 Task: Change the Preferred video resolution to Very Low Definition (240 lines).
Action: Mouse moved to (89, 13)
Screenshot: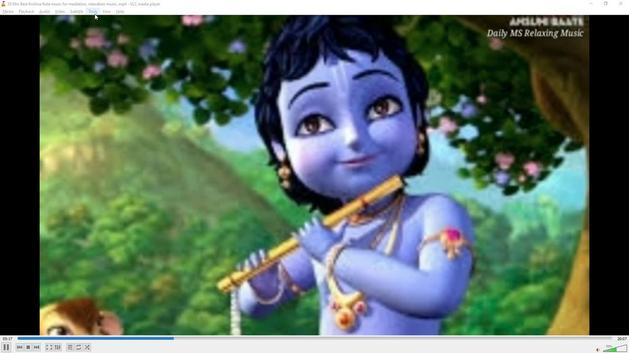 
Action: Mouse pressed left at (89, 13)
Screenshot: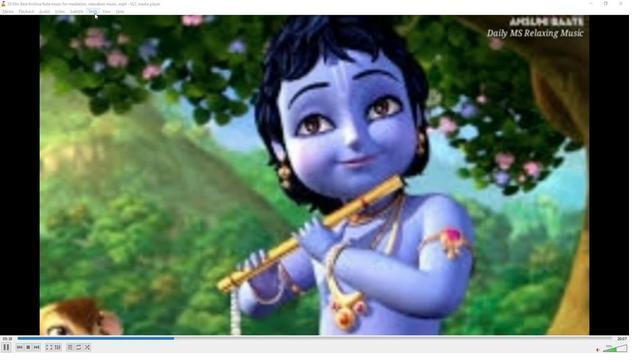 
Action: Mouse moved to (86, 86)
Screenshot: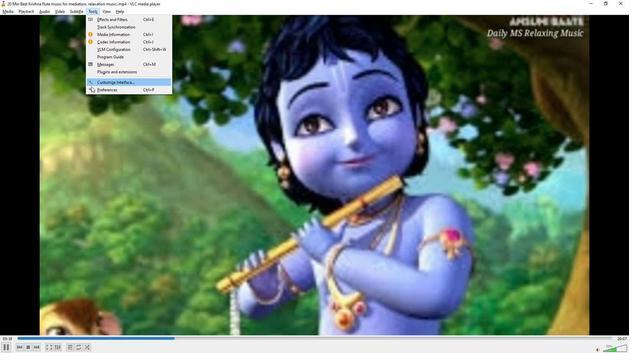 
Action: Mouse pressed left at (86, 86)
Screenshot: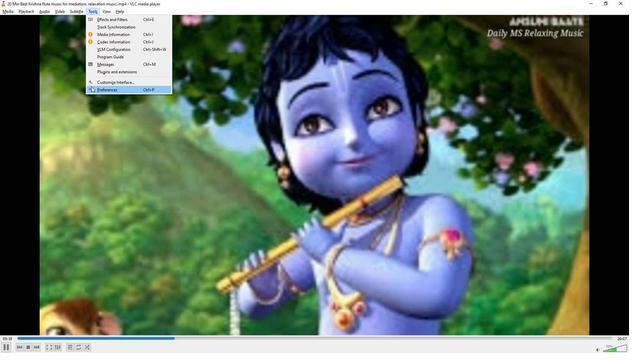 
Action: Mouse moved to (206, 285)
Screenshot: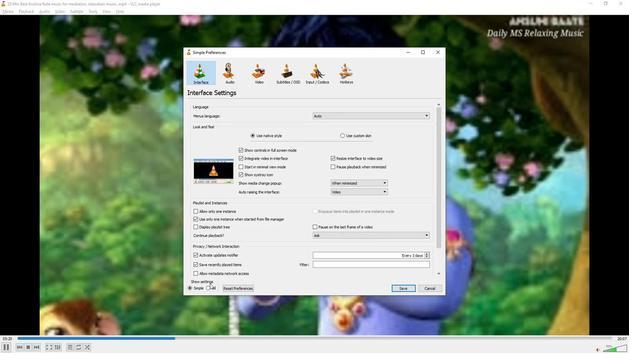 
Action: Mouse pressed left at (206, 285)
Screenshot: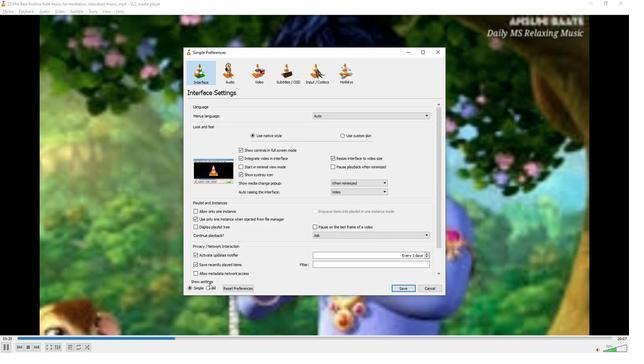 
Action: Mouse moved to (206, 288)
Screenshot: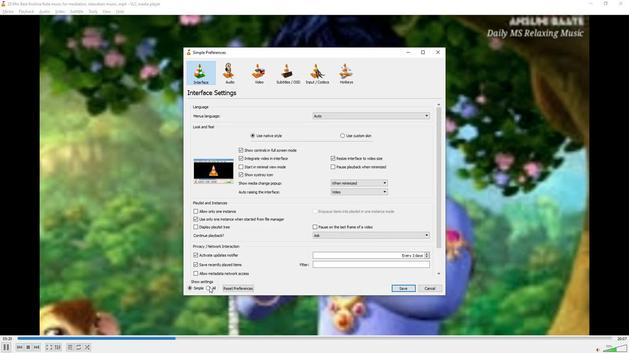 
Action: Mouse pressed left at (206, 288)
Screenshot: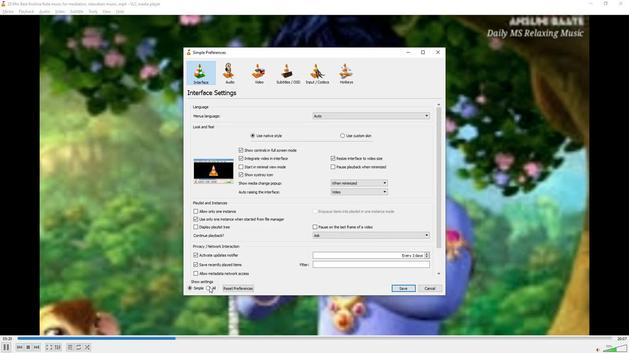 
Action: Mouse moved to (208, 169)
Screenshot: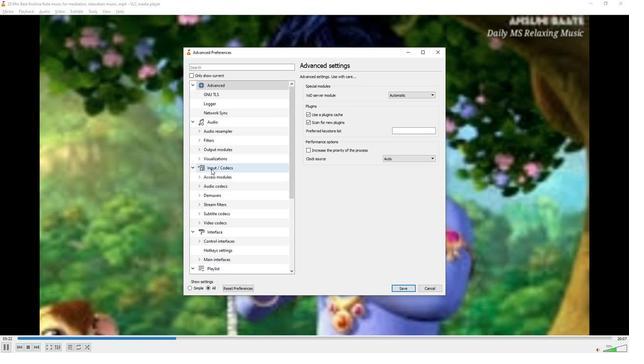 
Action: Mouse pressed left at (208, 169)
Screenshot: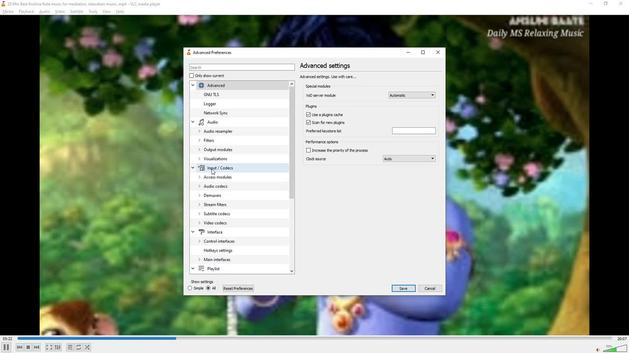 
Action: Mouse moved to (400, 184)
Screenshot: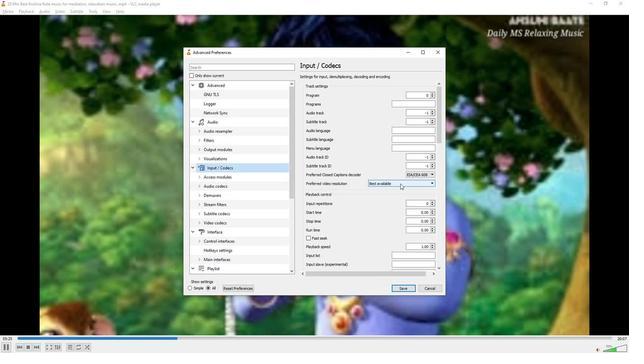 
Action: Mouse pressed left at (400, 184)
Screenshot: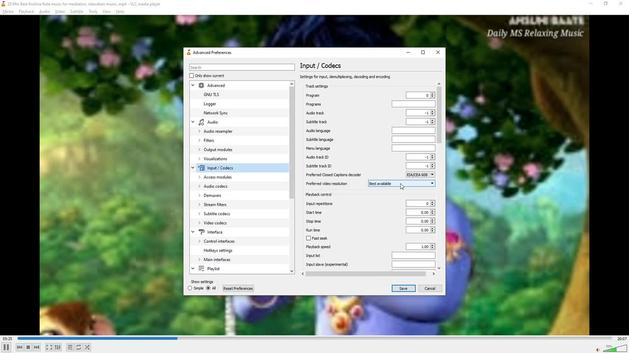 
Action: Mouse moved to (386, 210)
Screenshot: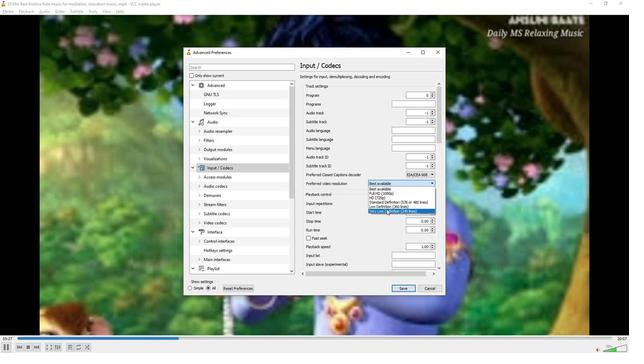 
Action: Mouse pressed left at (386, 210)
Screenshot: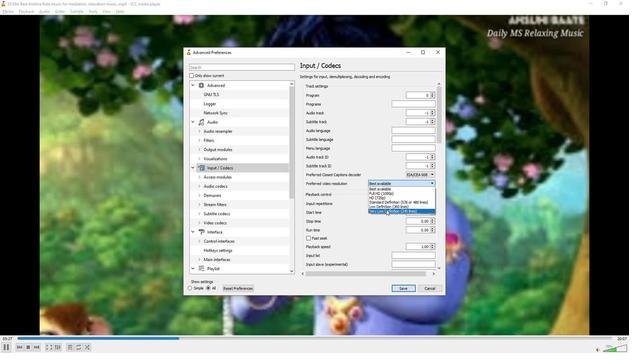 
Action: Mouse moved to (352, 221)
Screenshot: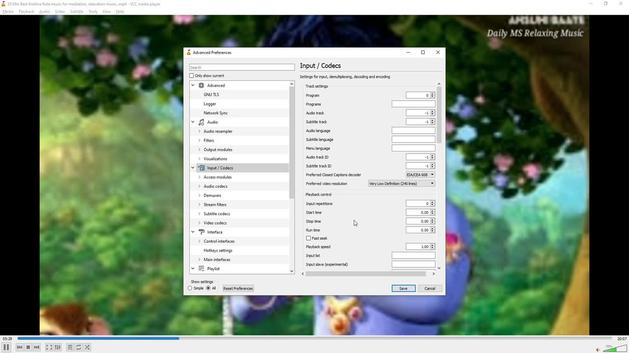 
